 Task: Click find and set the "Add results to current search" while find customer
Action: Mouse moved to (161, 19)
Screenshot: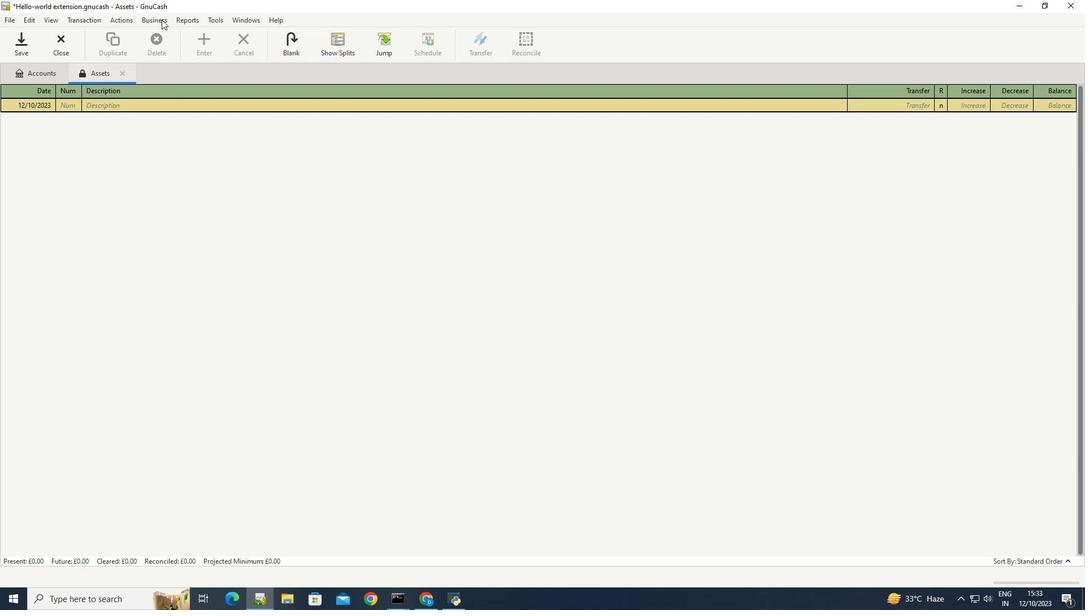 
Action: Mouse pressed left at (161, 19)
Screenshot: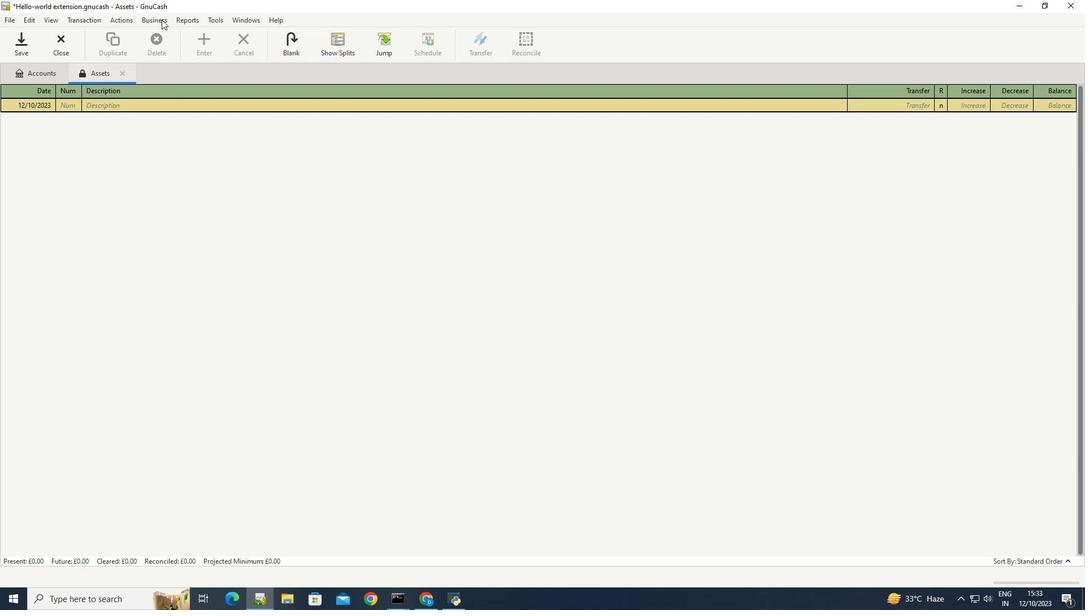 
Action: Mouse moved to (284, 63)
Screenshot: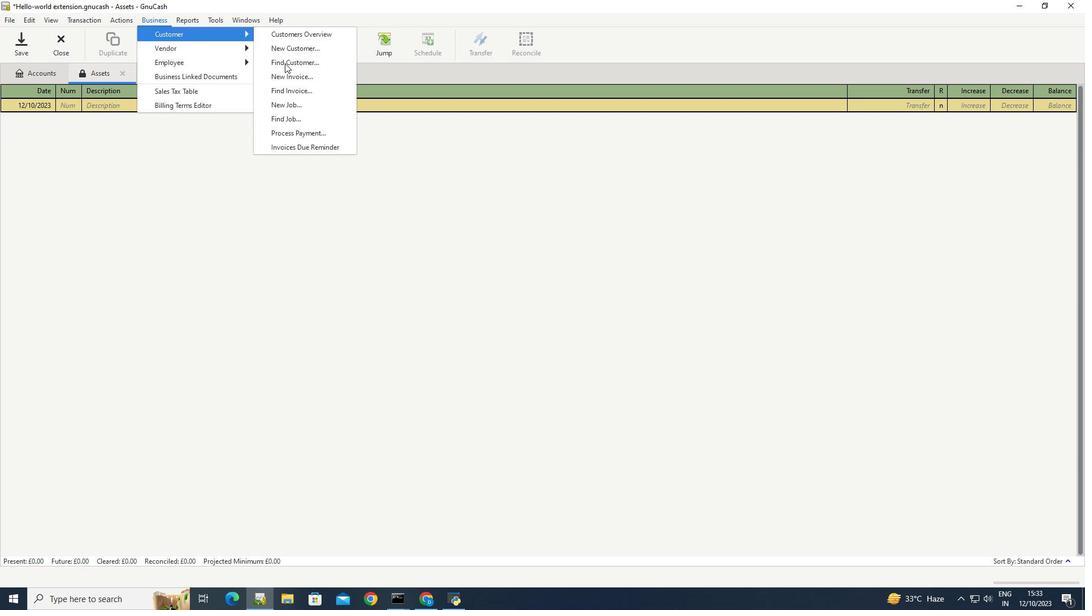 
Action: Mouse pressed left at (284, 63)
Screenshot: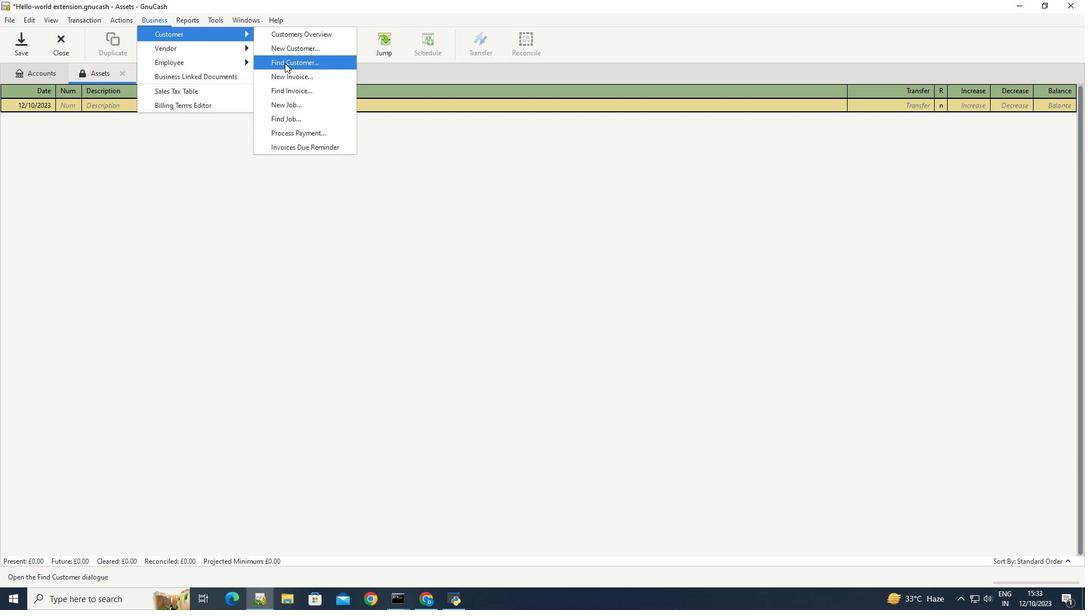 
Action: Mouse moved to (538, 265)
Screenshot: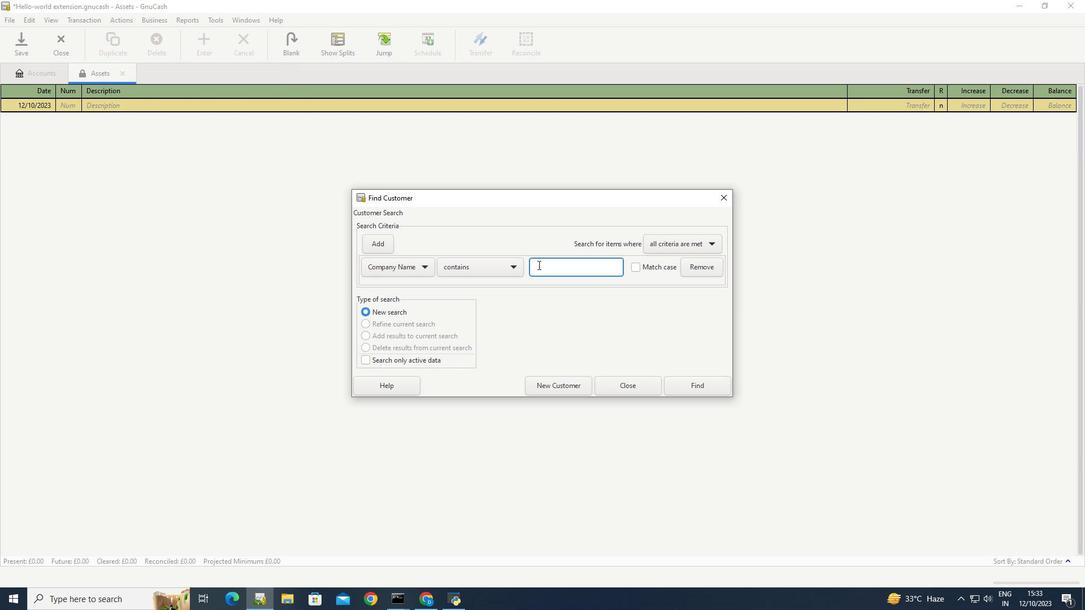
Action: Mouse pressed left at (538, 265)
Screenshot: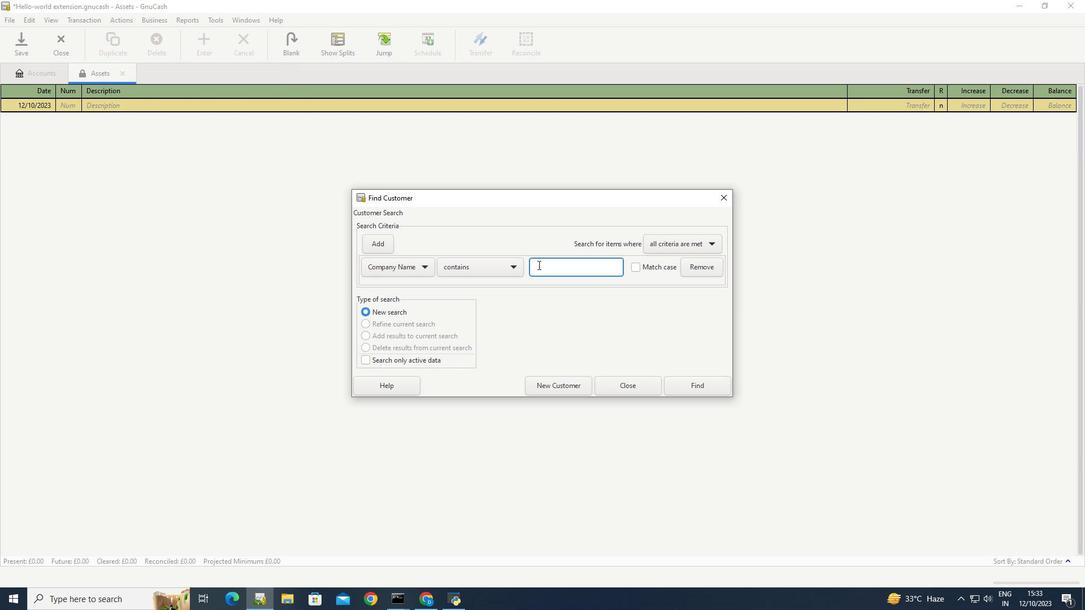 
Action: Key pressed softage
Screenshot: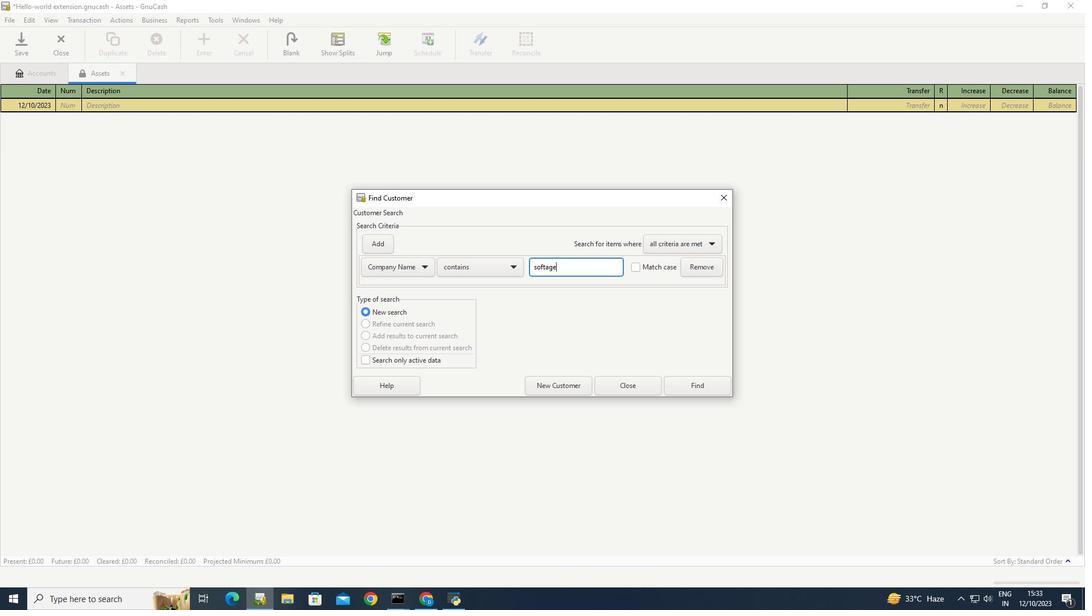 
Action: Mouse moved to (689, 380)
Screenshot: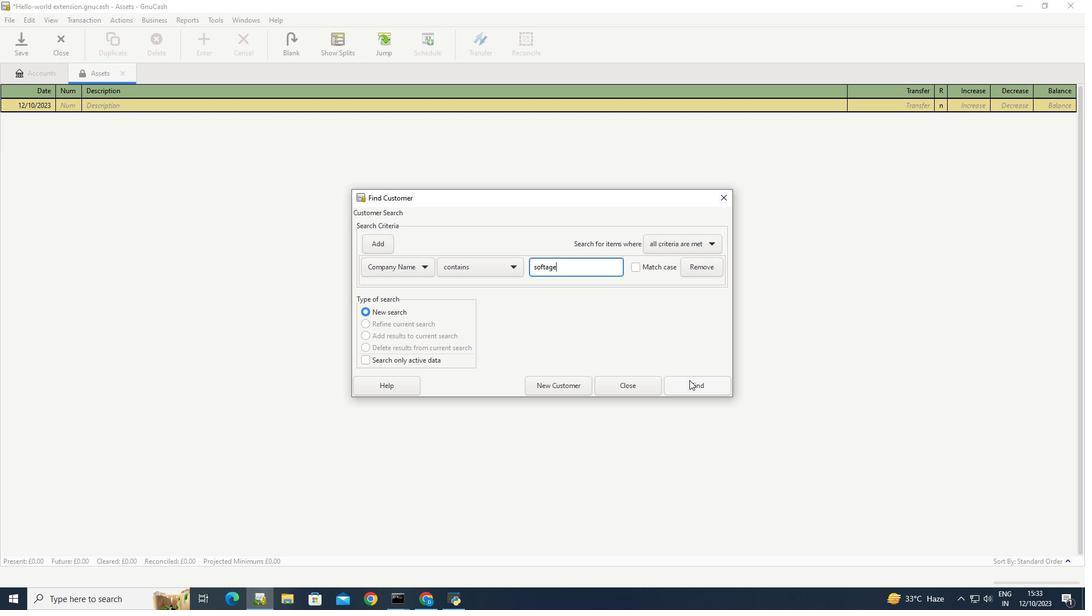 
Action: Mouse pressed left at (689, 380)
Screenshot: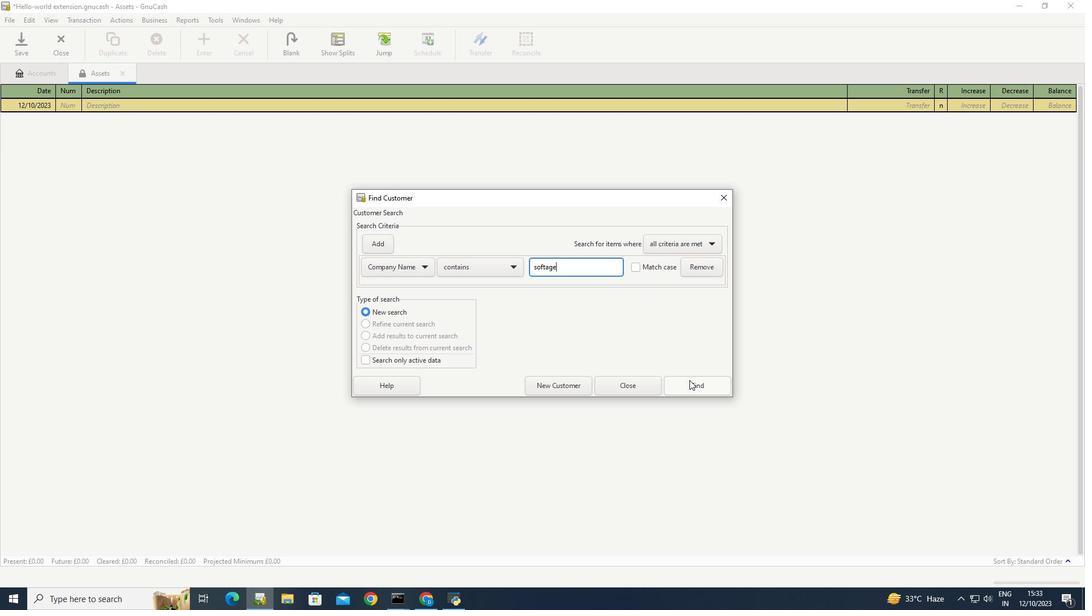 
Action: Mouse moved to (367, 319)
Screenshot: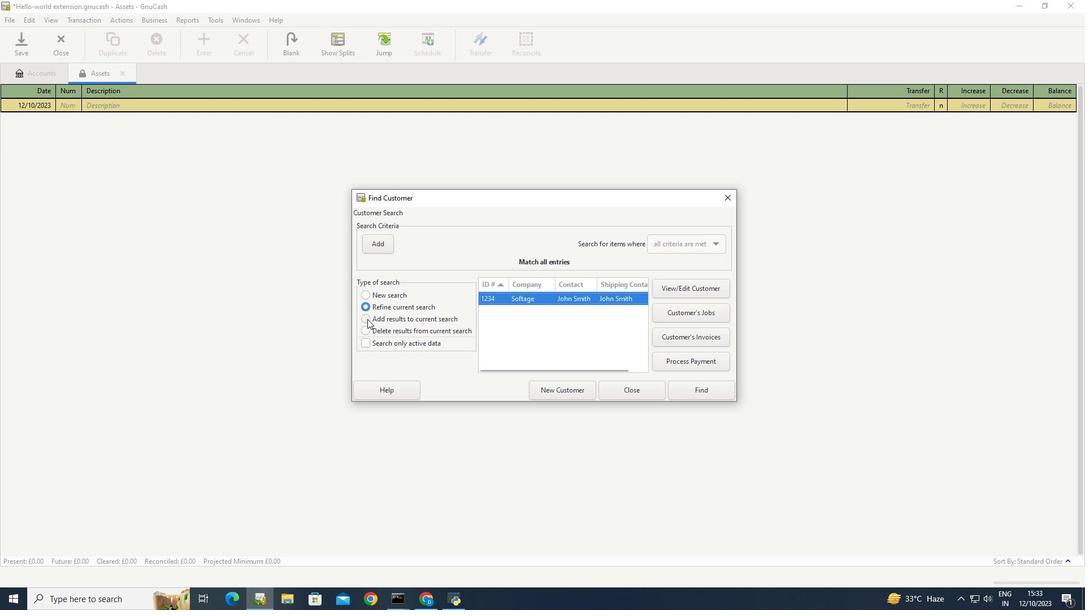 
Action: Mouse pressed left at (367, 319)
Screenshot: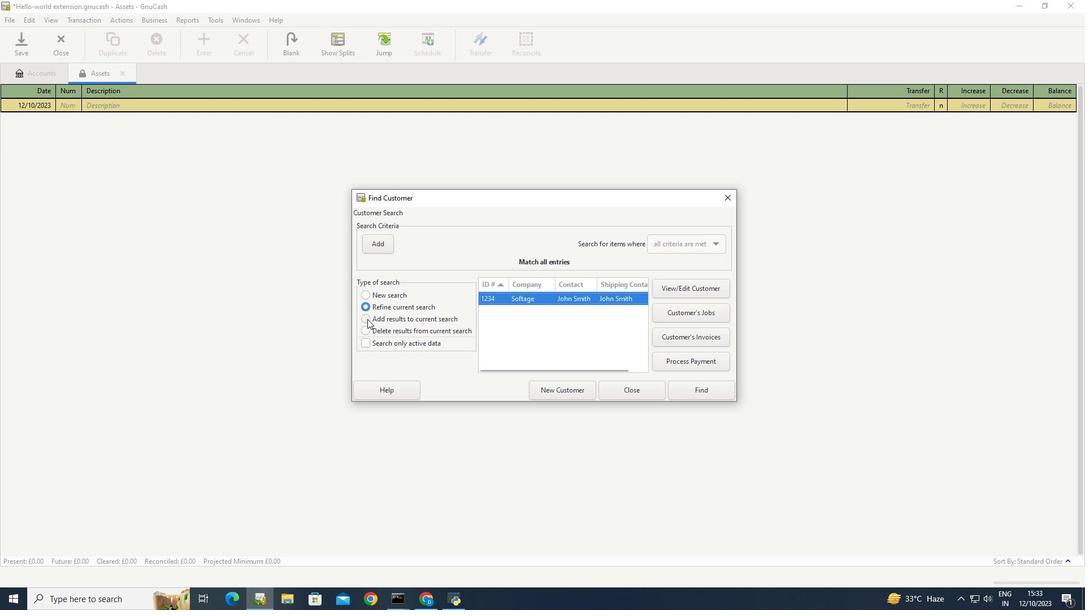 
Action: Mouse moved to (529, 336)
Screenshot: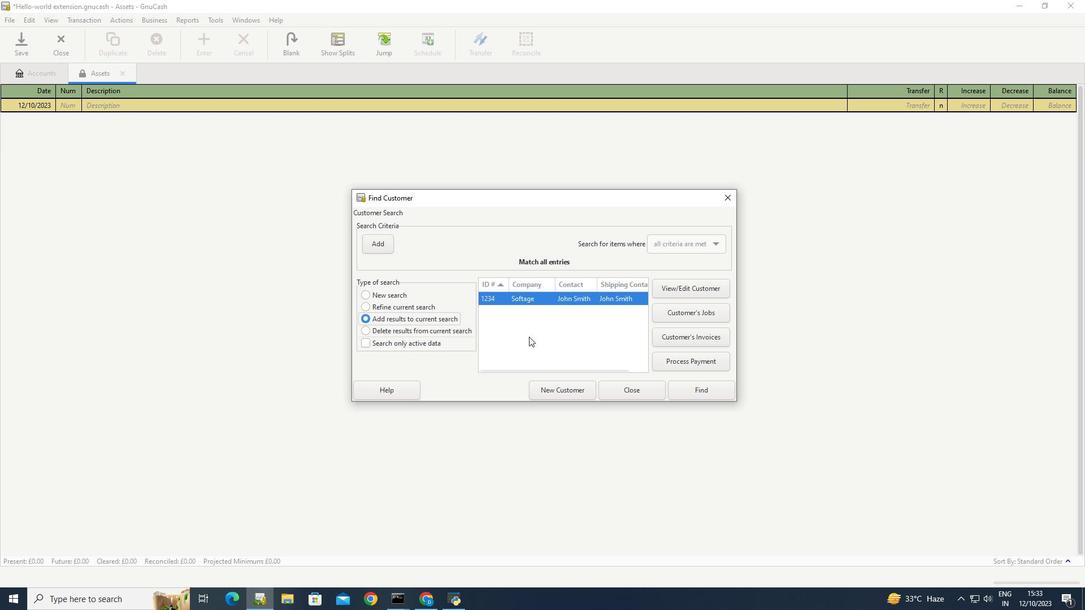 
Action: Mouse pressed left at (529, 336)
Screenshot: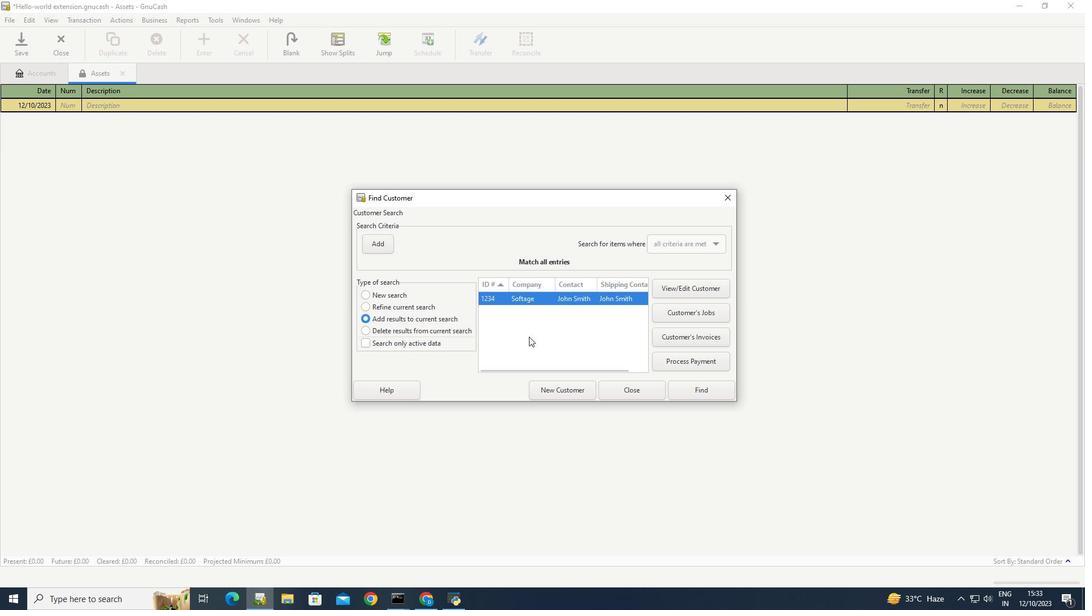 
